 Task: Add Marinated Authentic Carne Asada W/Beef Steak to the cart.
Action: Mouse pressed left at (283, 123)
Screenshot: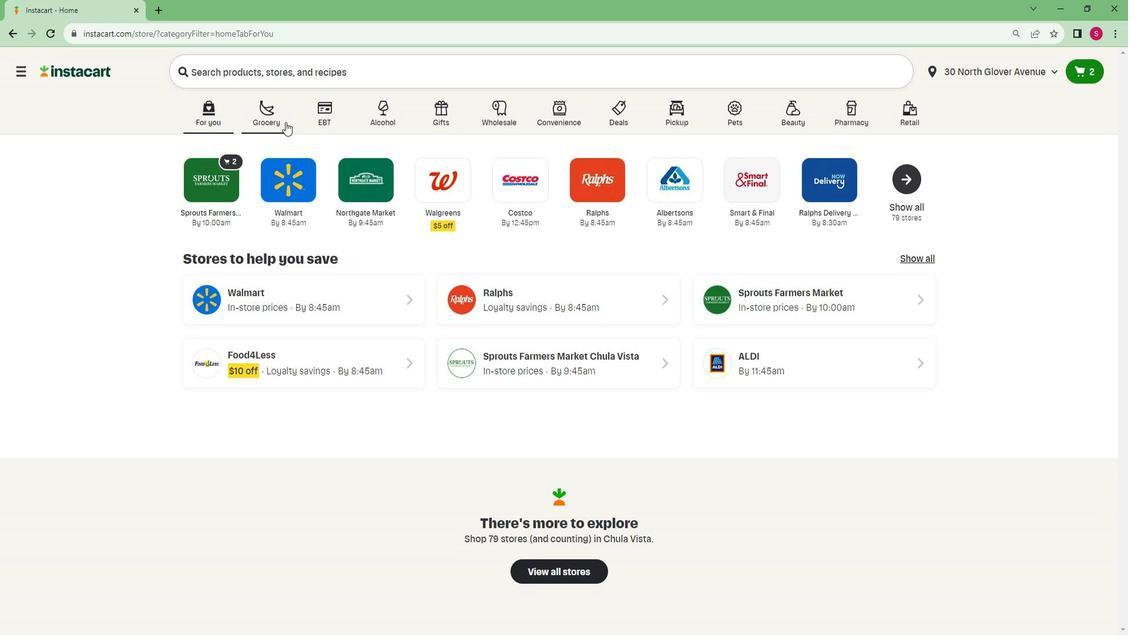 
Action: Mouse moved to (249, 327)
Screenshot: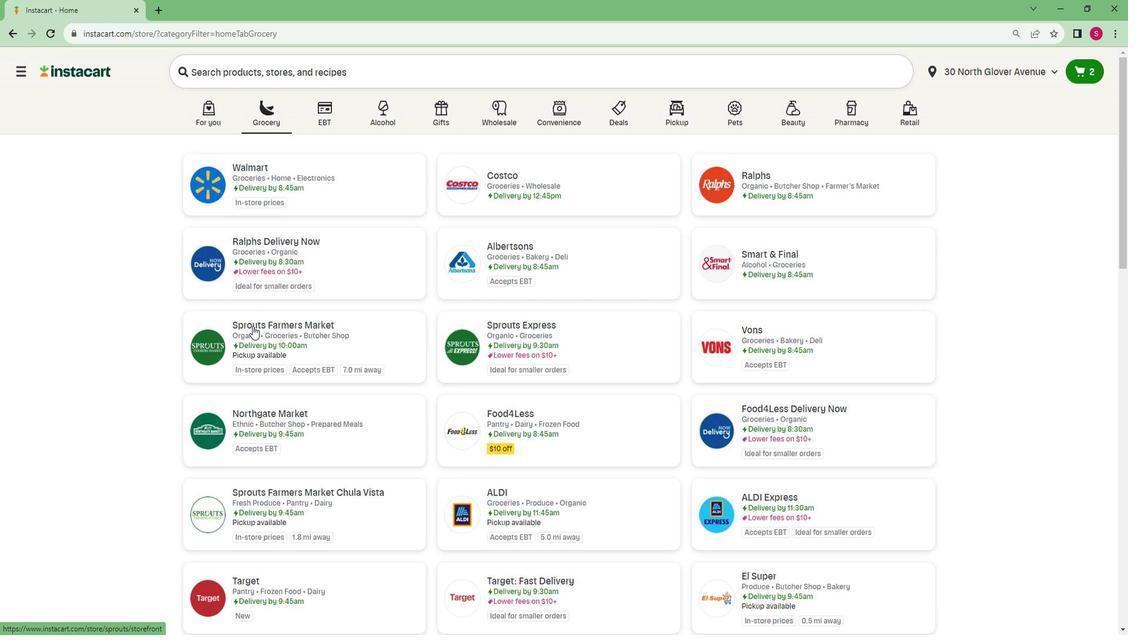 
Action: Mouse pressed left at (249, 327)
Screenshot: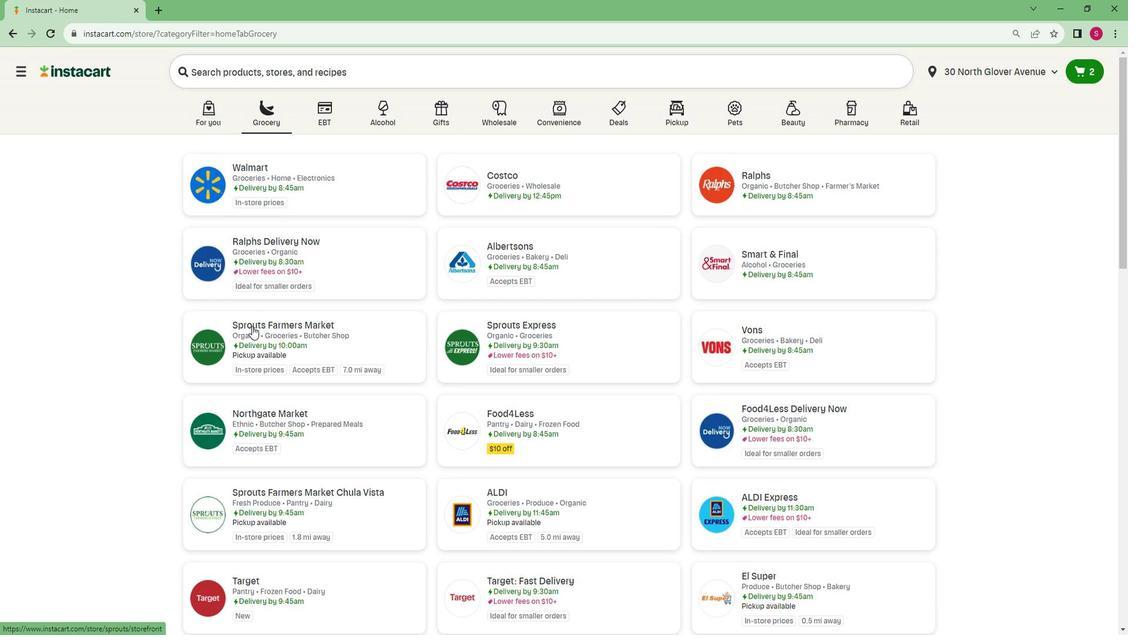 
Action: Mouse moved to (101, 446)
Screenshot: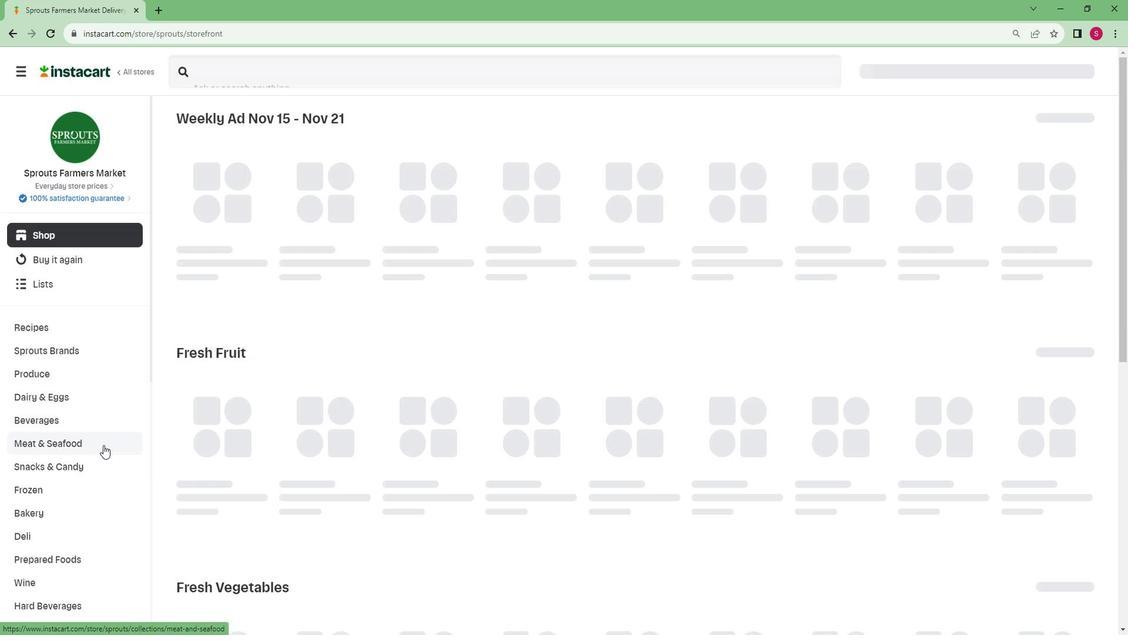 
Action: Mouse scrolled (101, 446) with delta (0, 0)
Screenshot: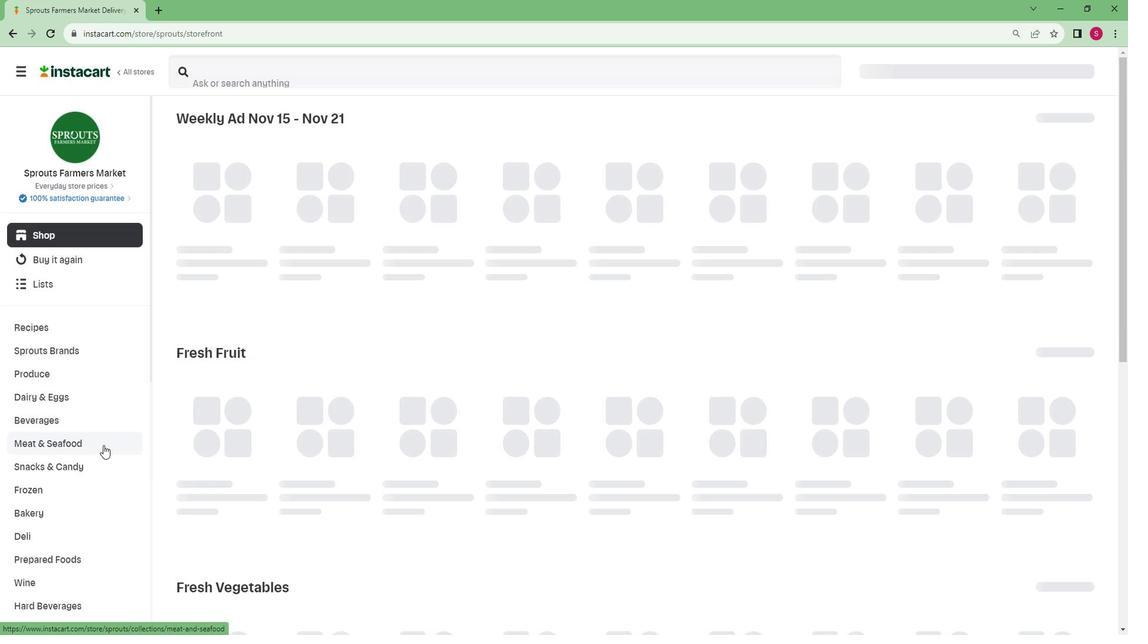 
Action: Mouse scrolled (101, 445) with delta (0, 0)
Screenshot: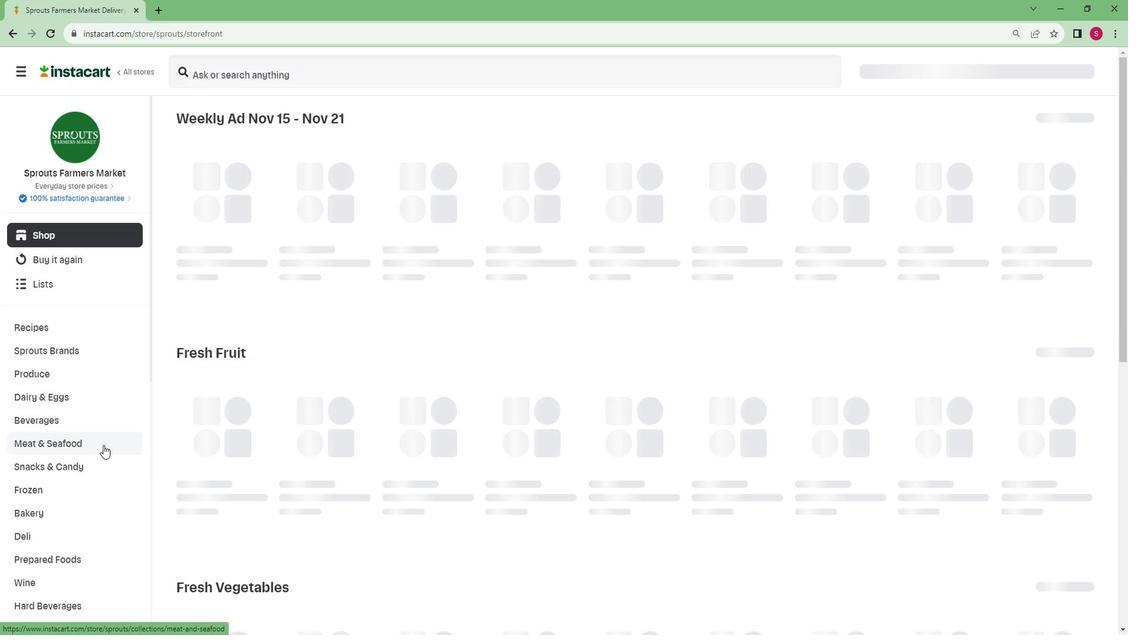 
Action: Mouse scrolled (101, 445) with delta (0, 0)
Screenshot: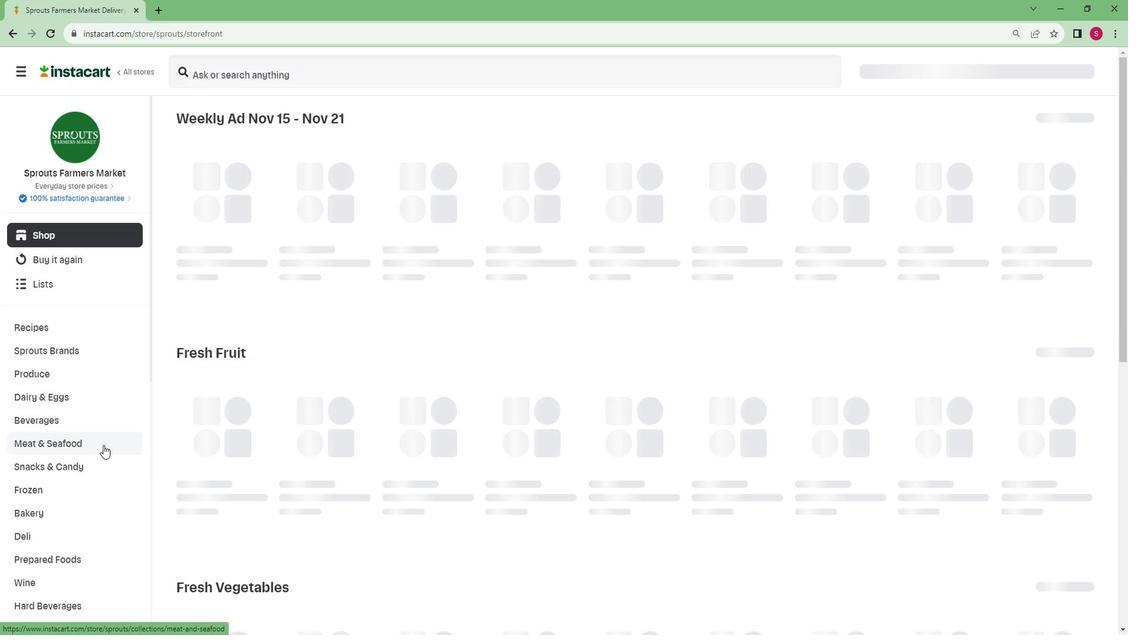 
Action: Mouse scrolled (101, 445) with delta (0, 0)
Screenshot: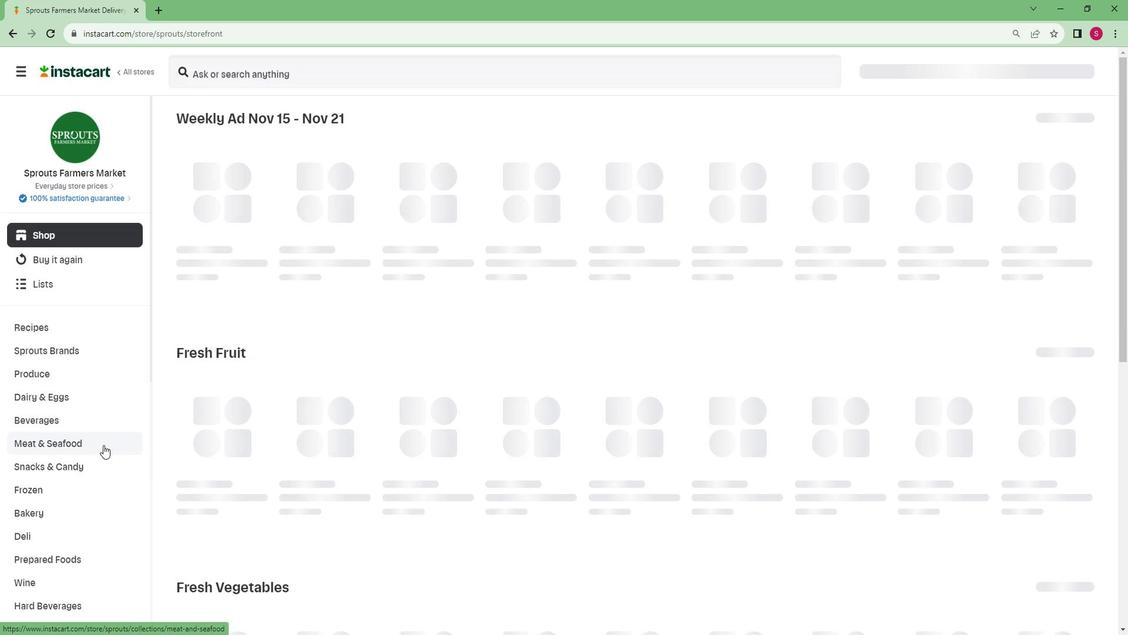
Action: Mouse scrolled (101, 445) with delta (0, 0)
Screenshot: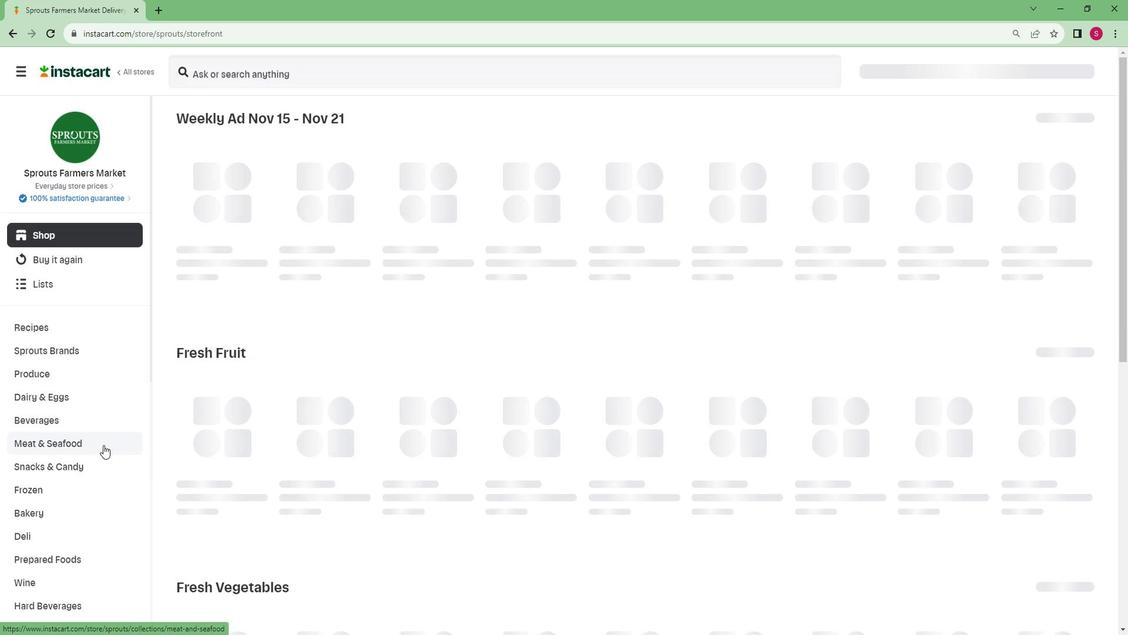 
Action: Mouse scrolled (101, 445) with delta (0, 0)
Screenshot: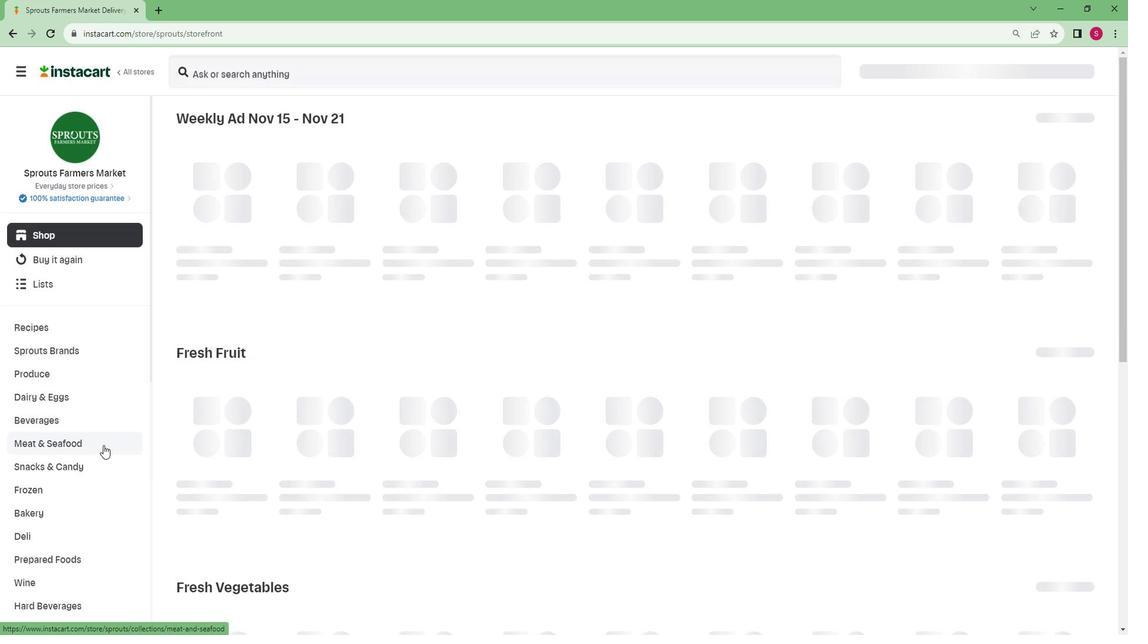 
Action: Mouse scrolled (101, 445) with delta (0, 0)
Screenshot: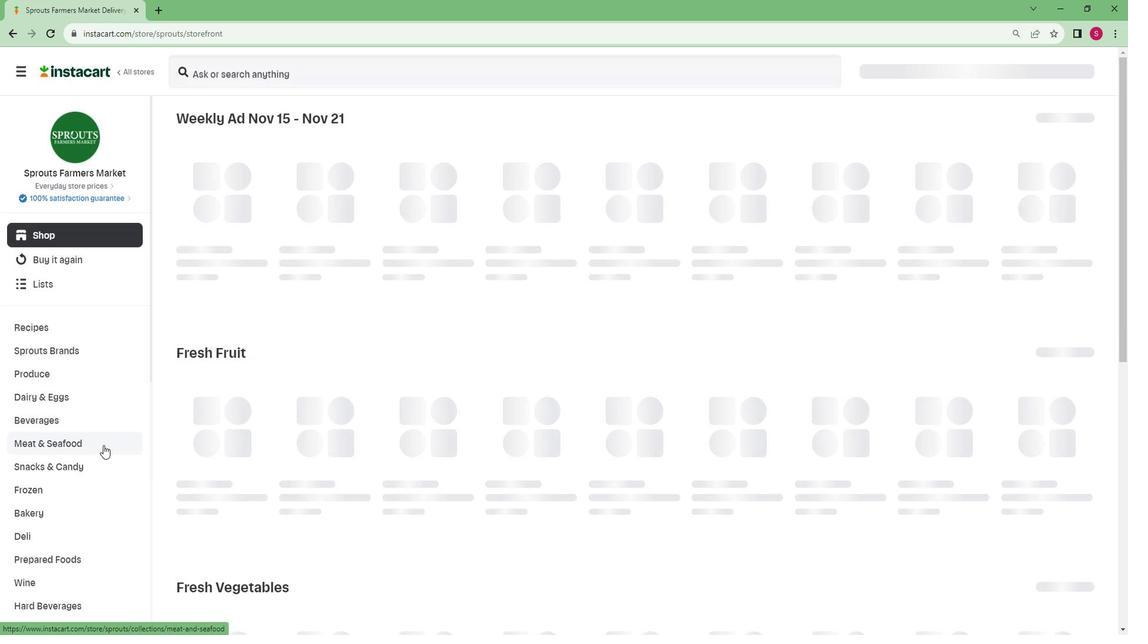 
Action: Mouse scrolled (101, 445) with delta (0, 0)
Screenshot: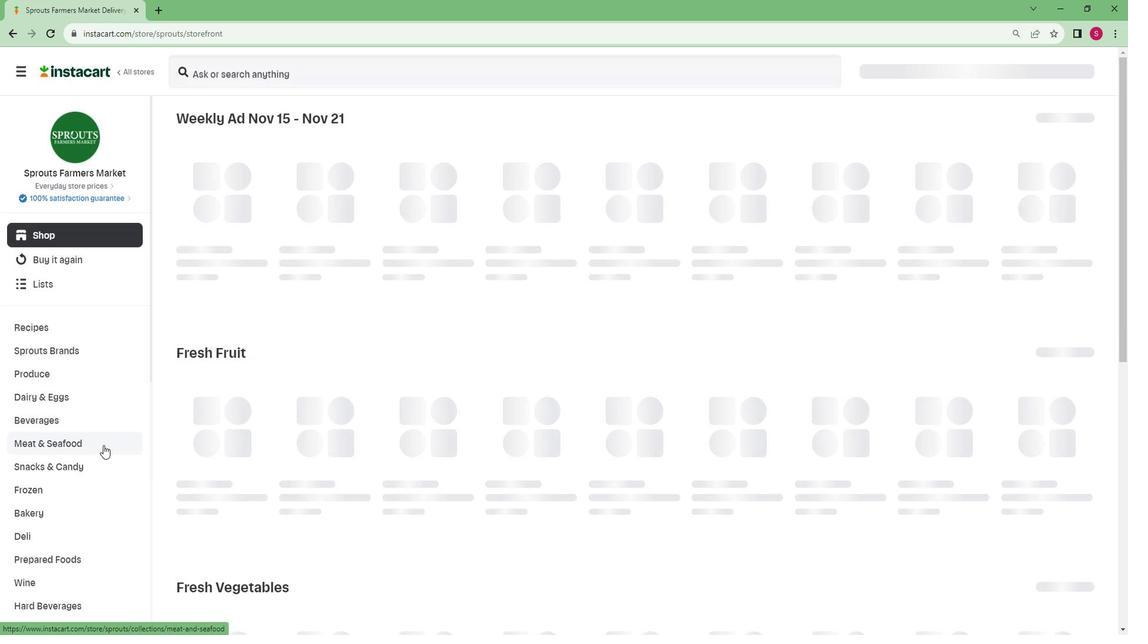 
Action: Mouse scrolled (101, 445) with delta (0, 0)
Screenshot: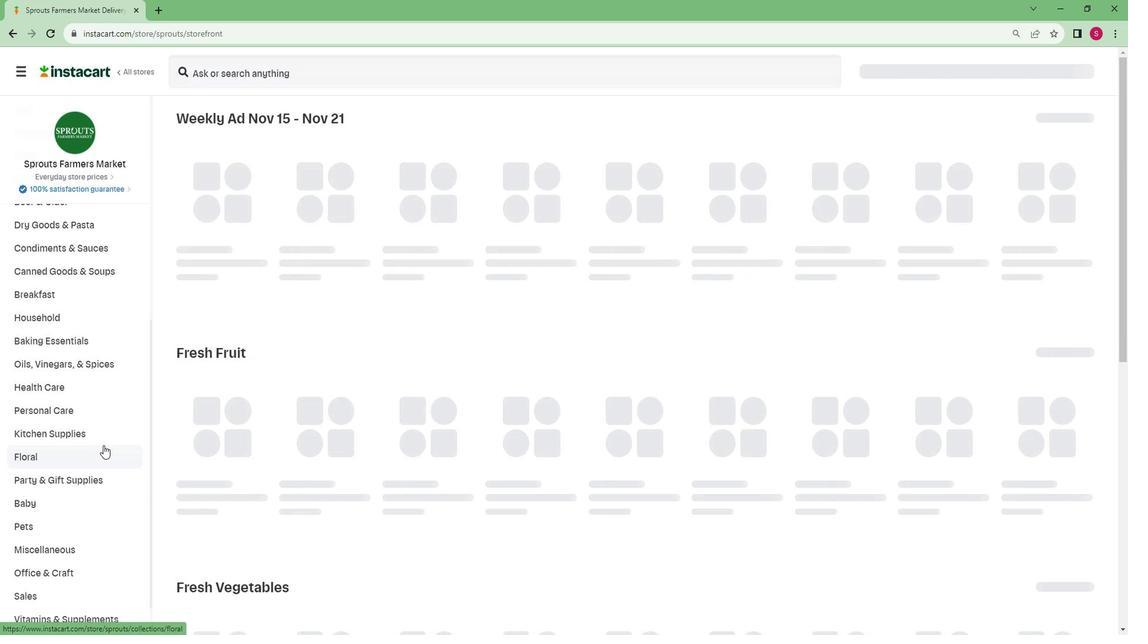 
Action: Mouse scrolled (101, 445) with delta (0, 0)
Screenshot: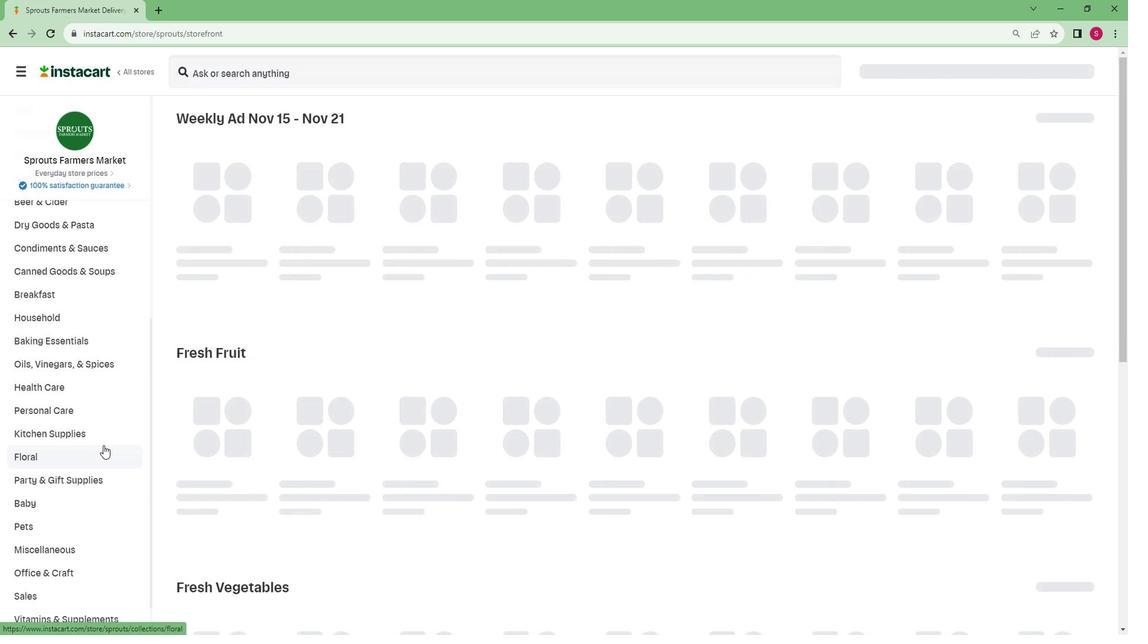 
Action: Mouse scrolled (101, 445) with delta (0, 0)
Screenshot: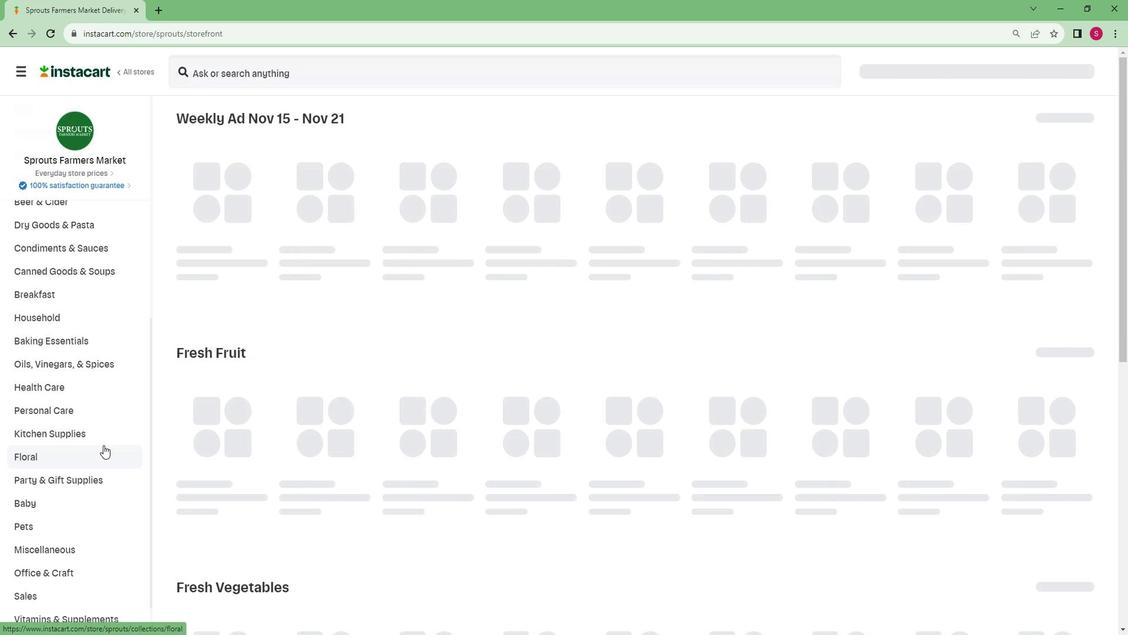 
Action: Mouse scrolled (101, 445) with delta (0, 0)
Screenshot: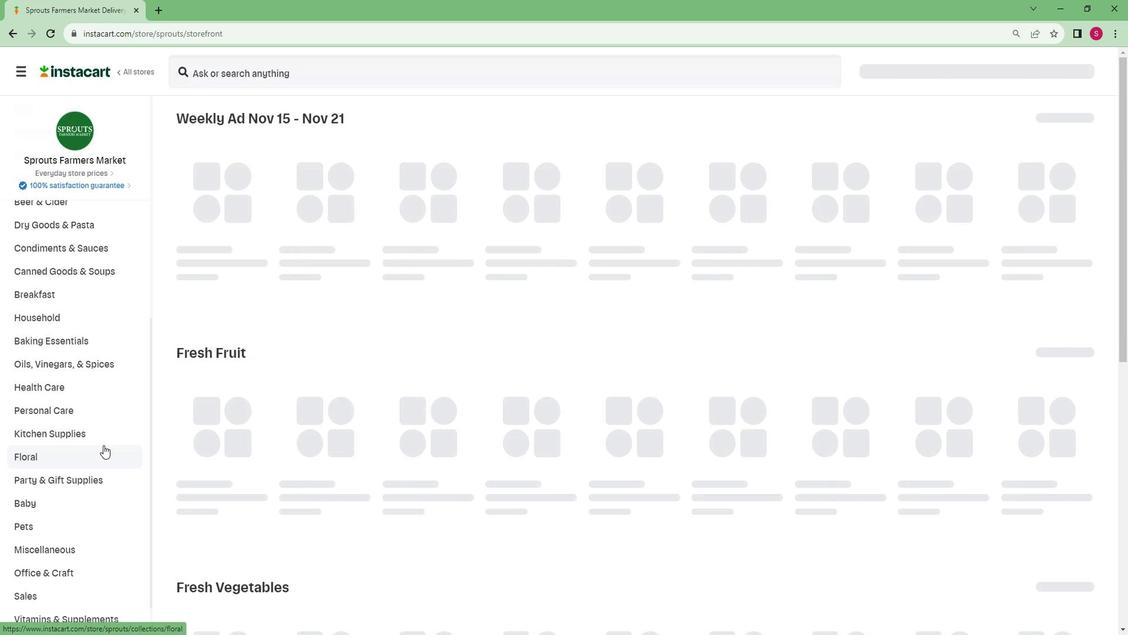 
Action: Mouse scrolled (101, 445) with delta (0, 0)
Screenshot: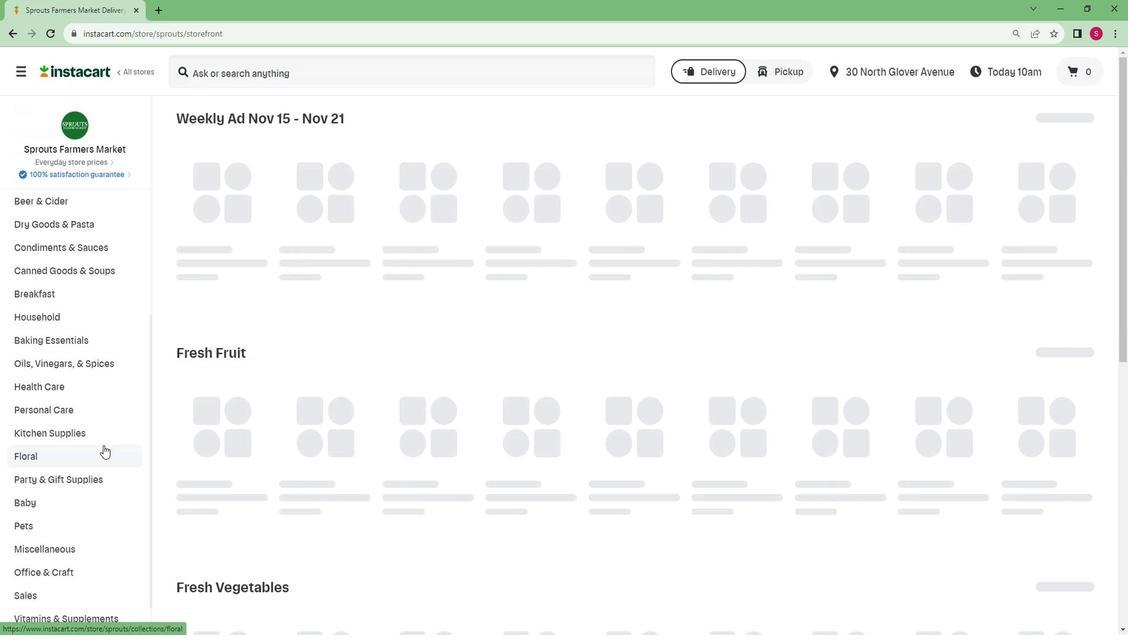 
Action: Mouse moved to (45, 616)
Screenshot: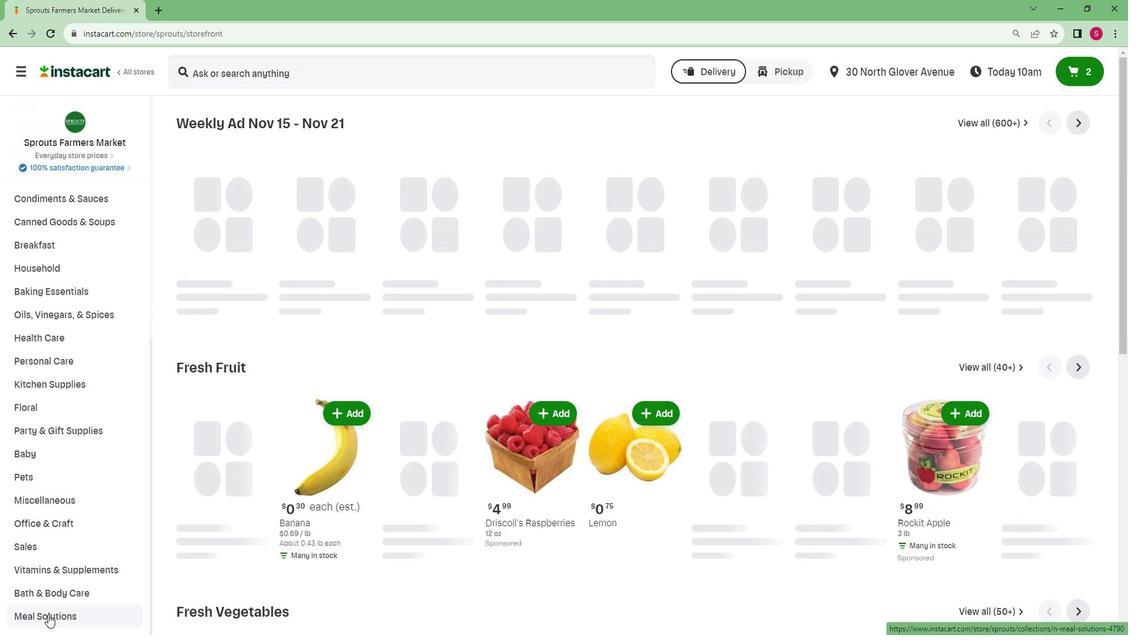 
Action: Mouse pressed left at (45, 616)
Screenshot: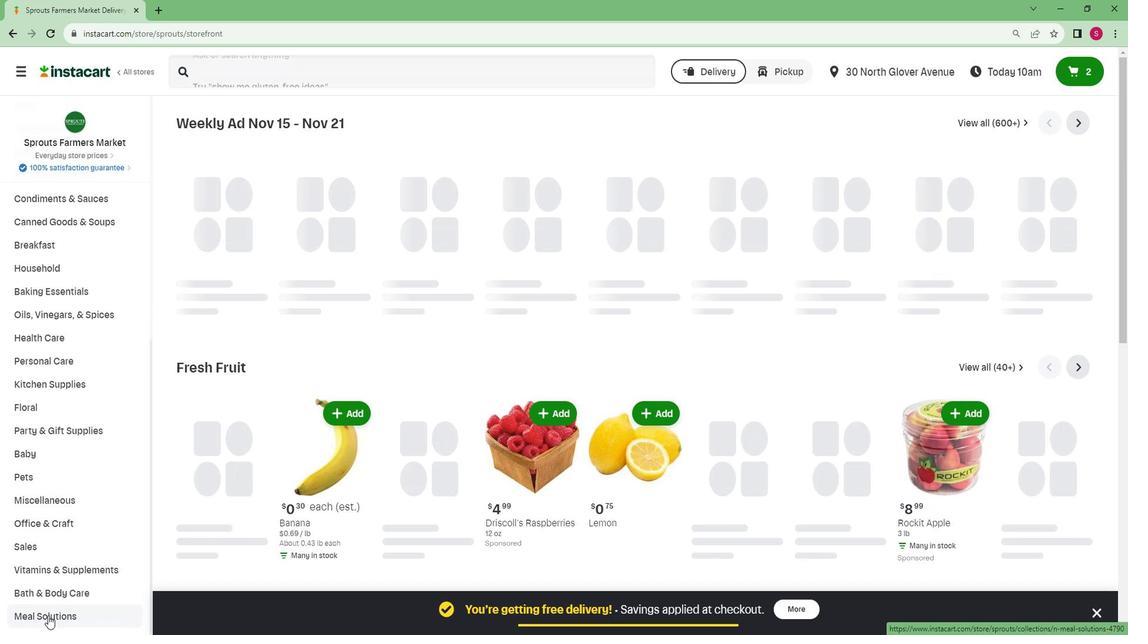 
Action: Mouse moved to (55, 583)
Screenshot: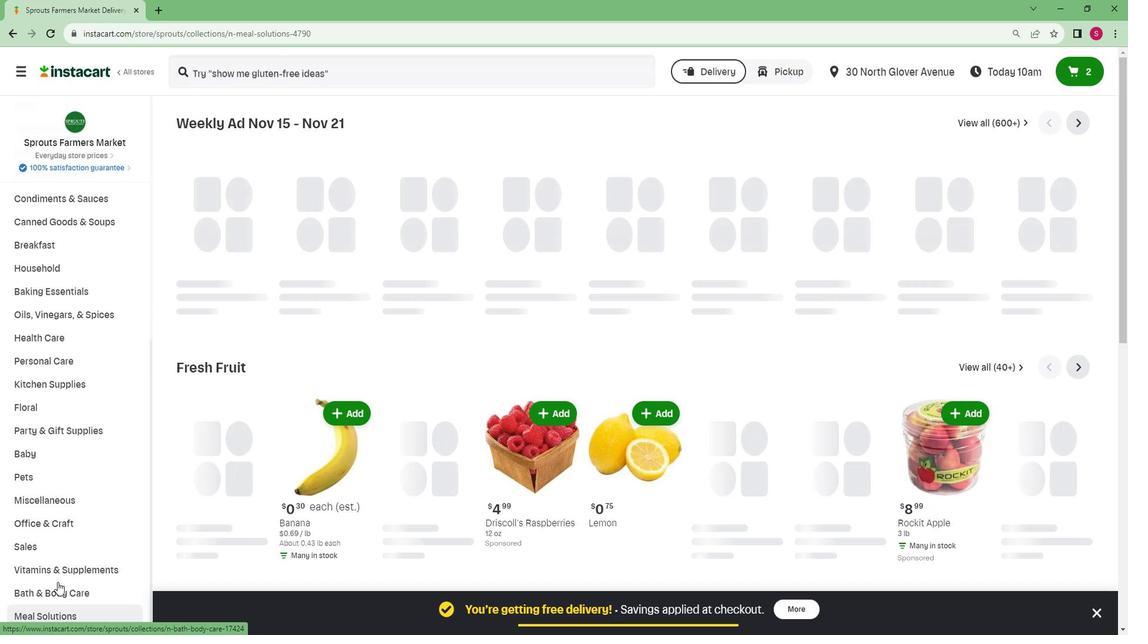 
Action: Mouse scrolled (55, 582) with delta (0, 0)
Screenshot: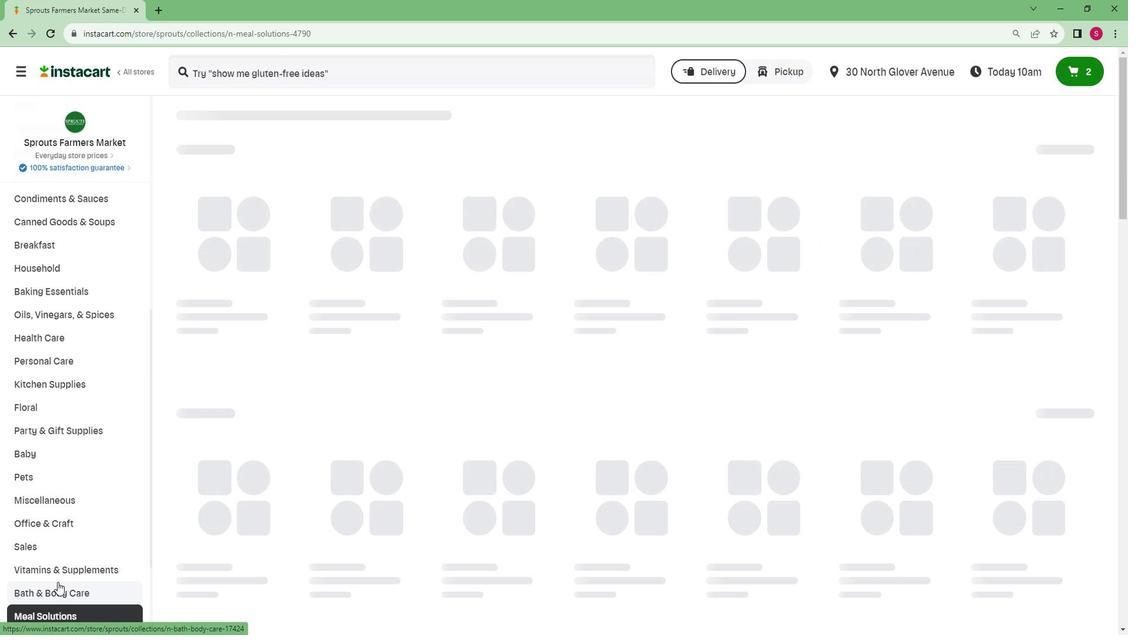 
Action: Mouse scrolled (55, 582) with delta (0, 0)
Screenshot: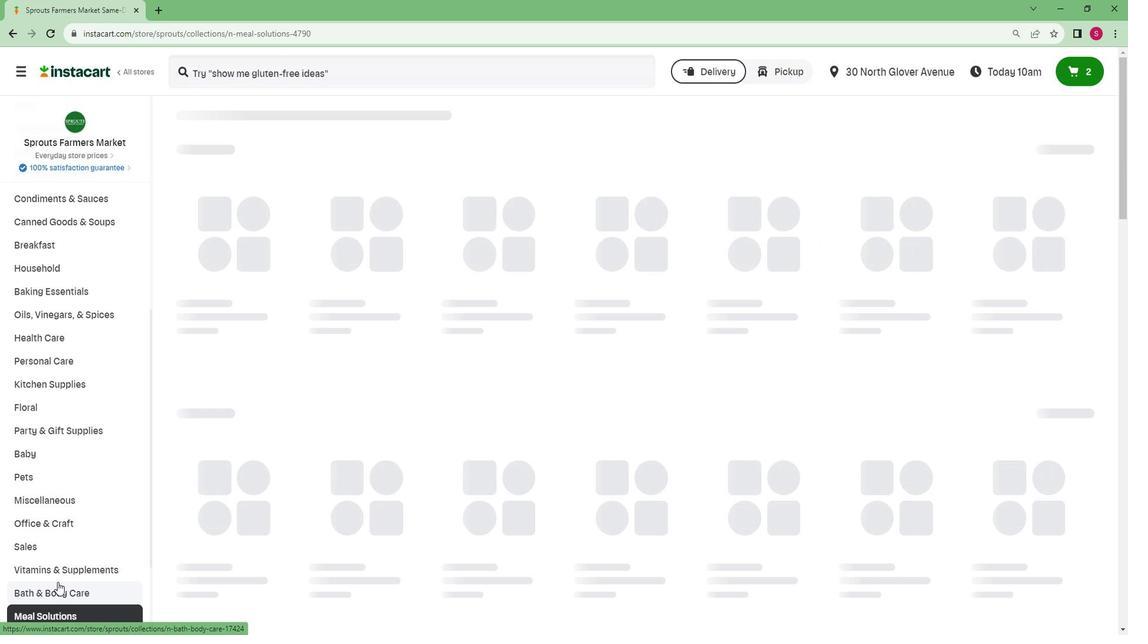 
Action: Mouse scrolled (55, 582) with delta (0, 0)
Screenshot: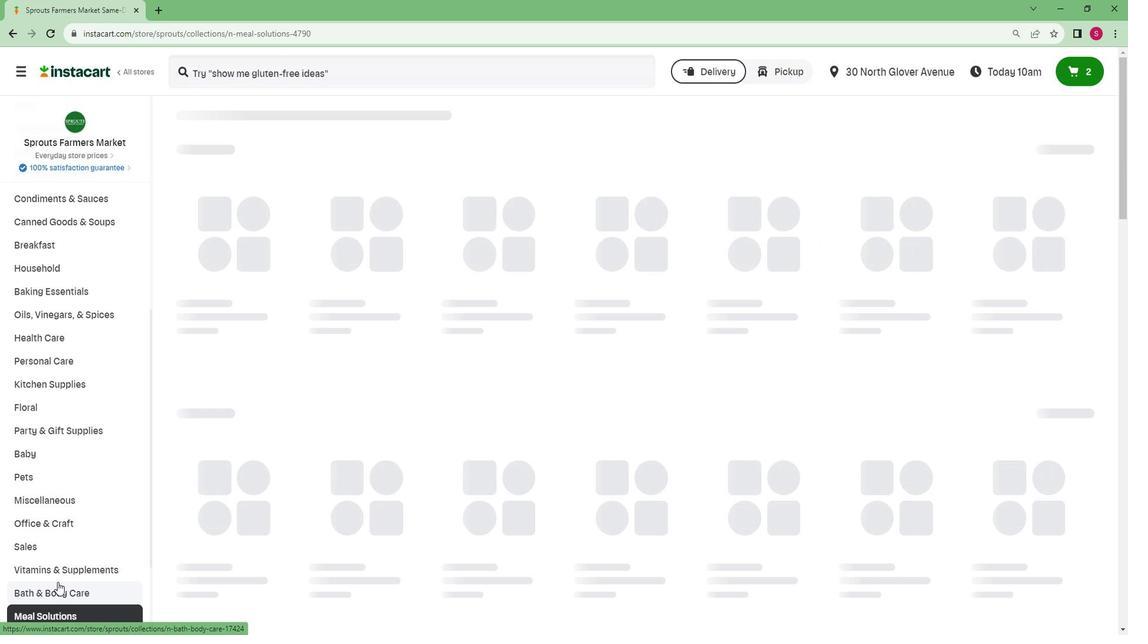 
Action: Mouse scrolled (55, 582) with delta (0, 0)
Screenshot: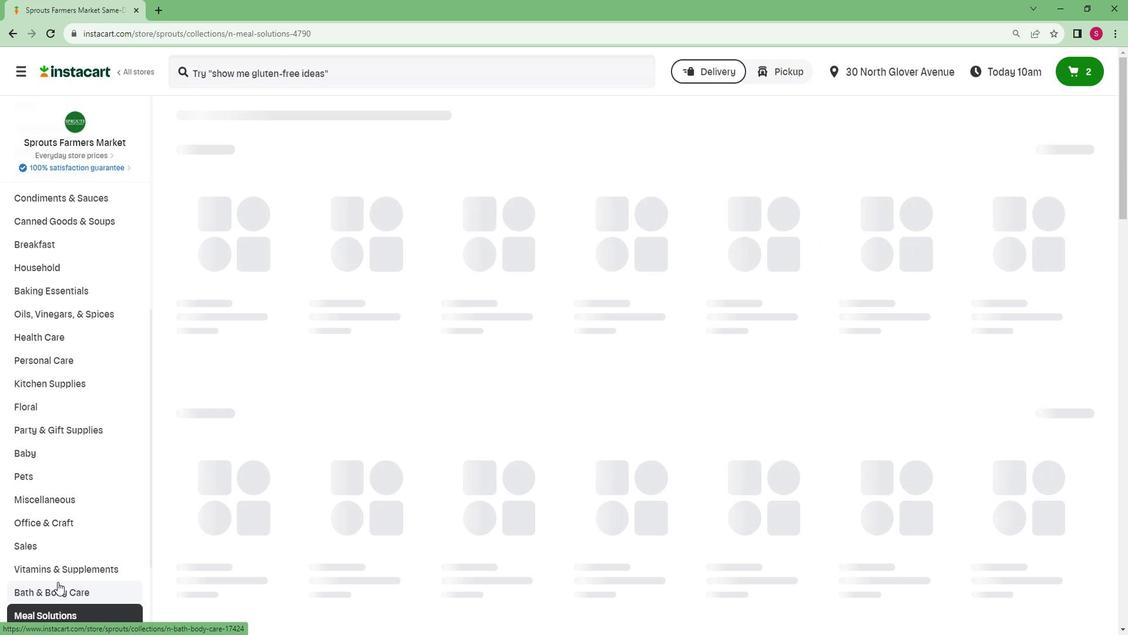 
Action: Mouse scrolled (55, 582) with delta (0, 0)
Screenshot: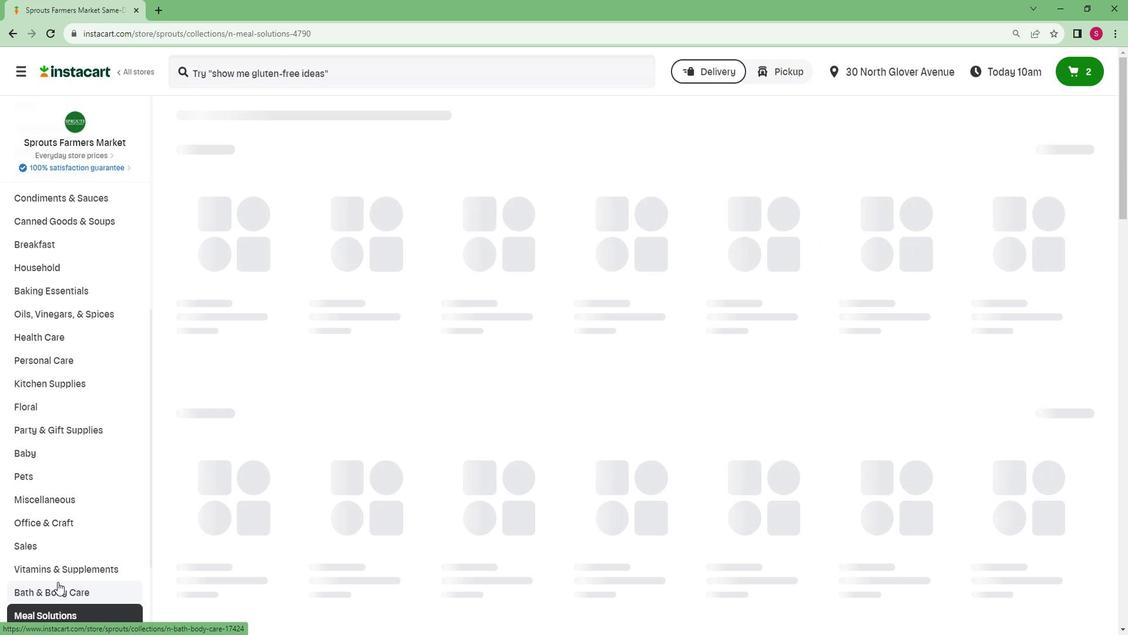 
Action: Mouse scrolled (55, 582) with delta (0, 0)
Screenshot: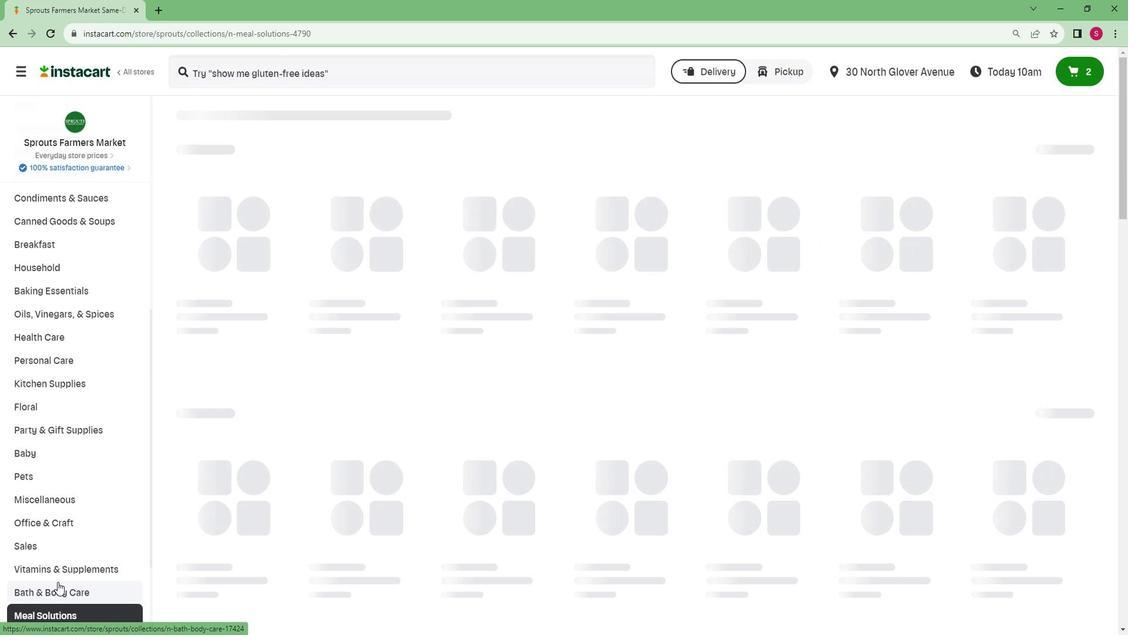 
Action: Mouse scrolled (55, 582) with delta (0, 0)
Screenshot: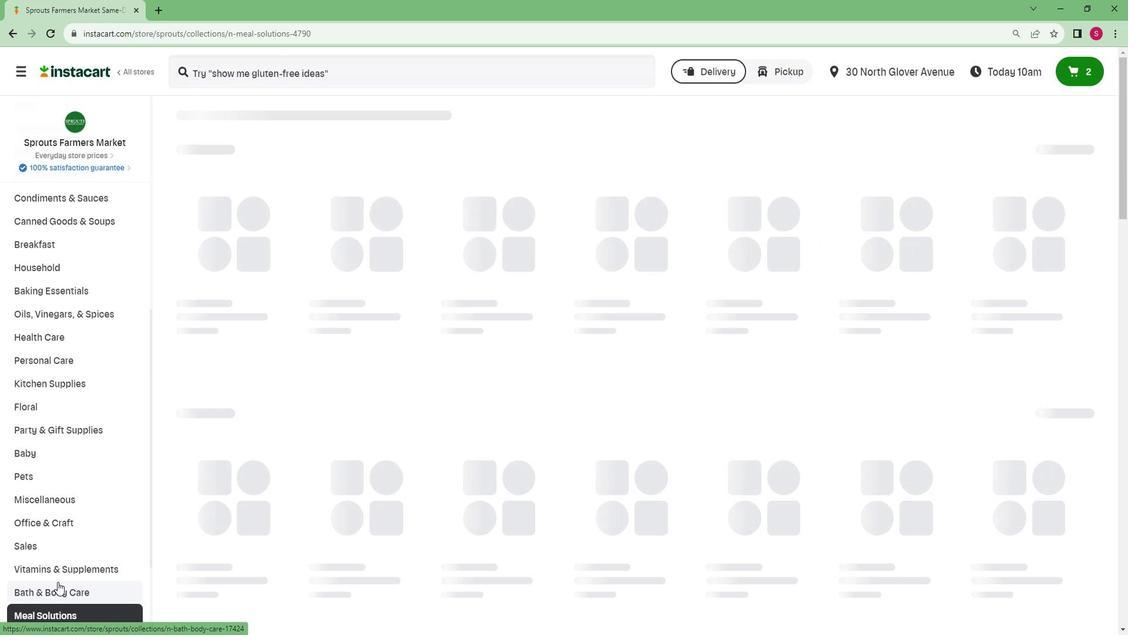 
Action: Mouse moved to (67, 544)
Screenshot: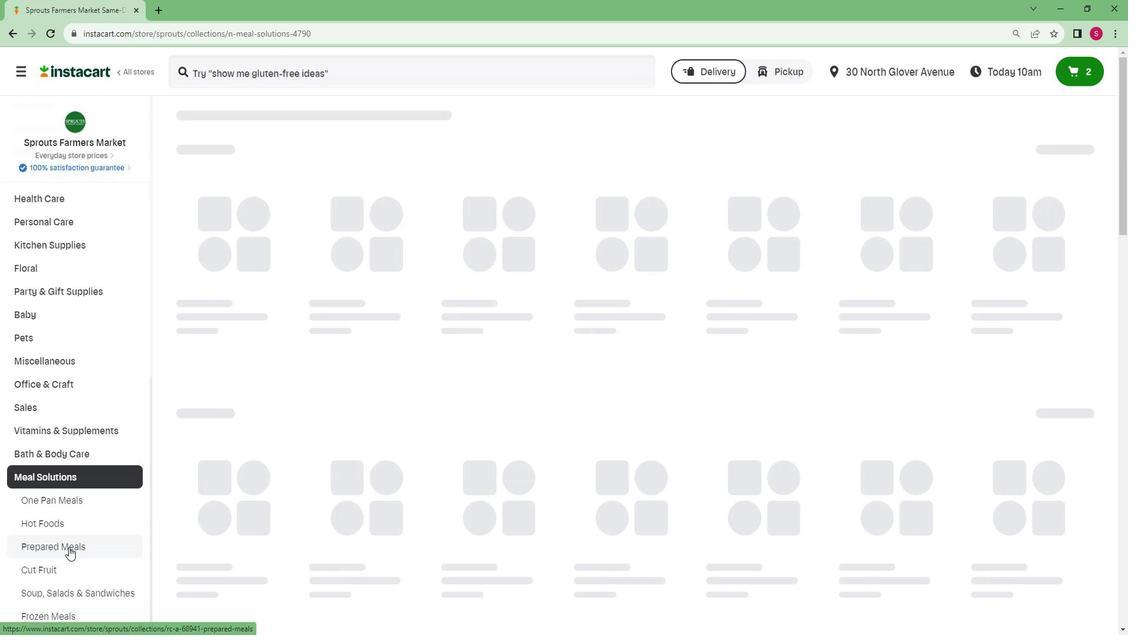 
Action: Mouse pressed left at (67, 544)
Screenshot: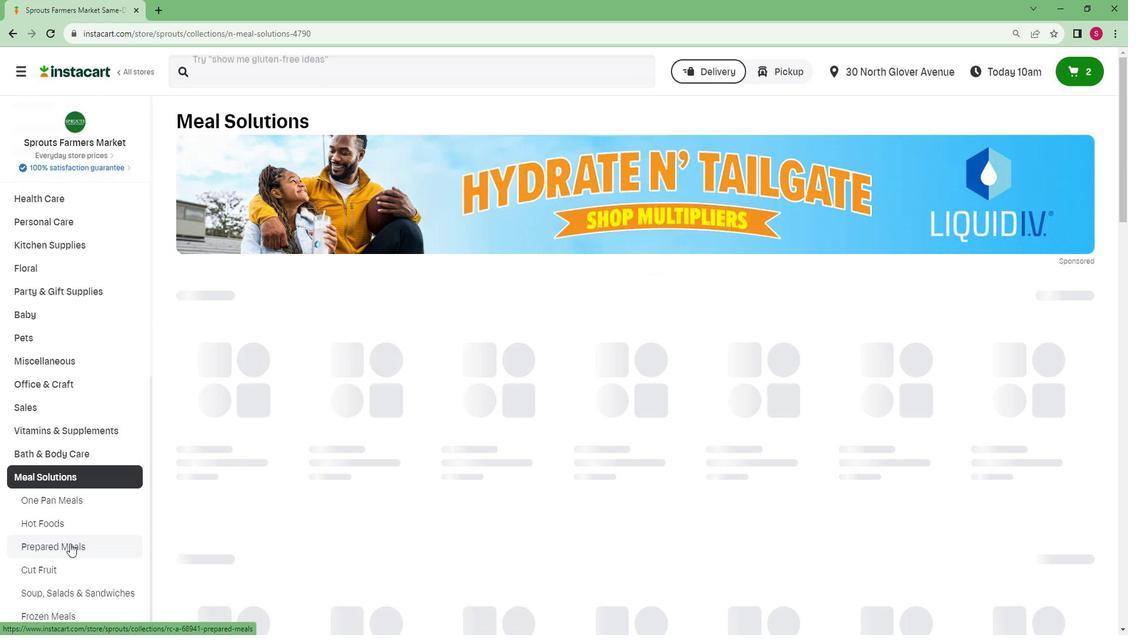 
Action: Mouse moved to (349, 79)
Screenshot: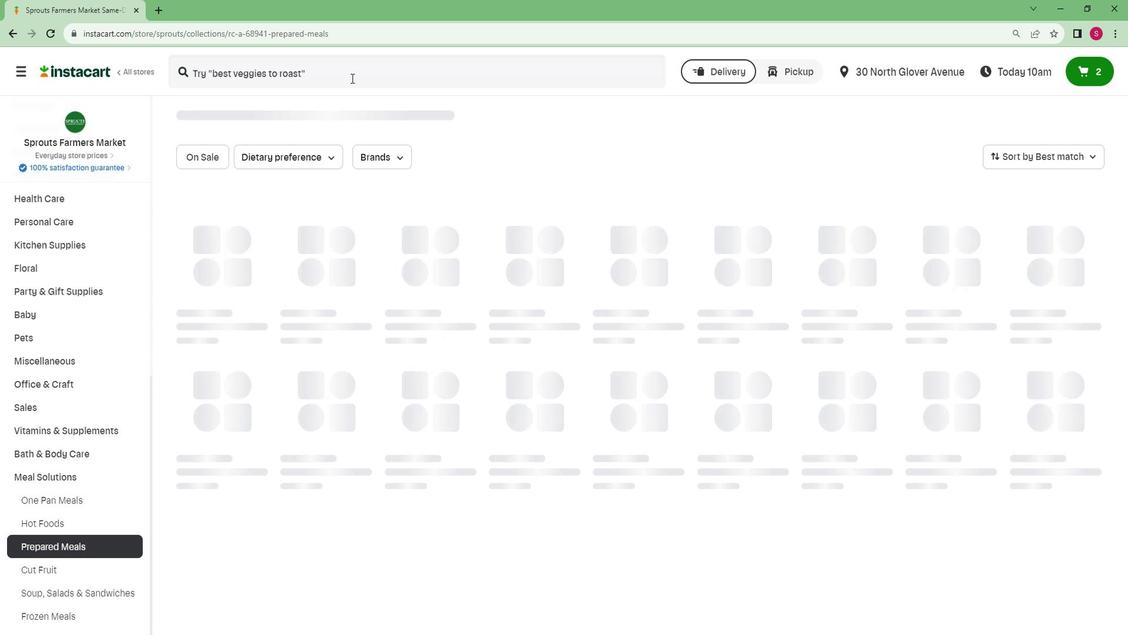 
Action: Mouse pressed left at (349, 79)
Screenshot: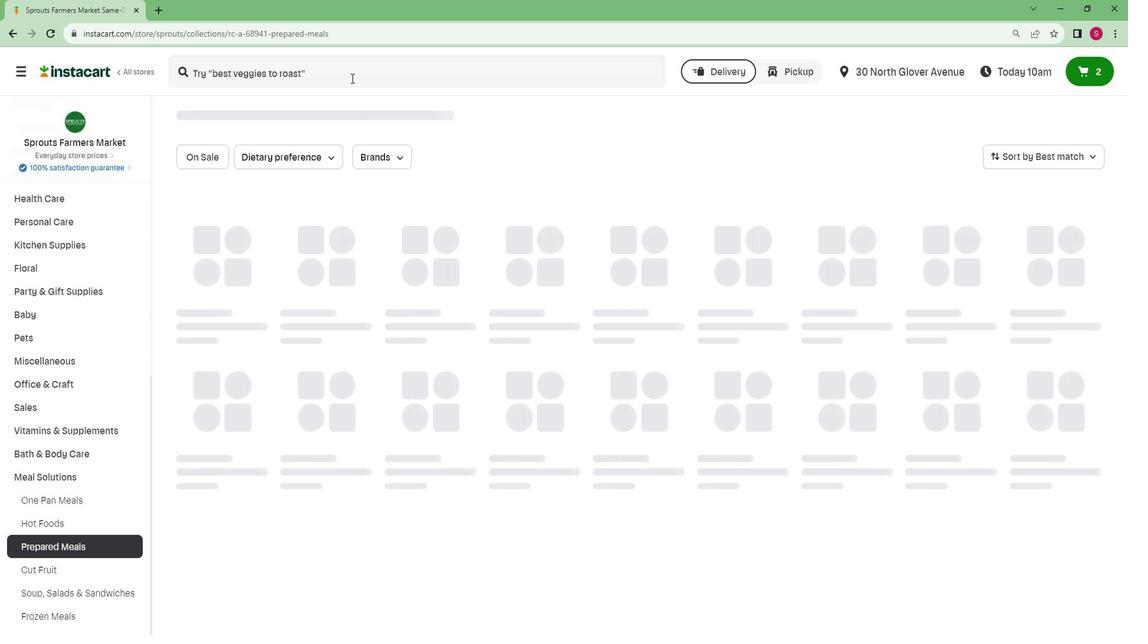
Action: Key pressed <Key.caps_lock>M<Key.caps_lock>arinated<Key.space><Key.caps_lock>A<Key.caps_lock>uthentic<Key.space><Key.caps_lock>C<Key.caps_lock>arne<Key.space><Key.caps_lock>A<Key.caps_lock>sada<Key.space><Key.caps_lock>W<Key.caps_lock>ith<Key.space><Key.caps_lock>B<Key.caps_lock>eef<Key.space><Key.caps_lock>S<Key.caps_lock>teak<Key.enter>
Screenshot: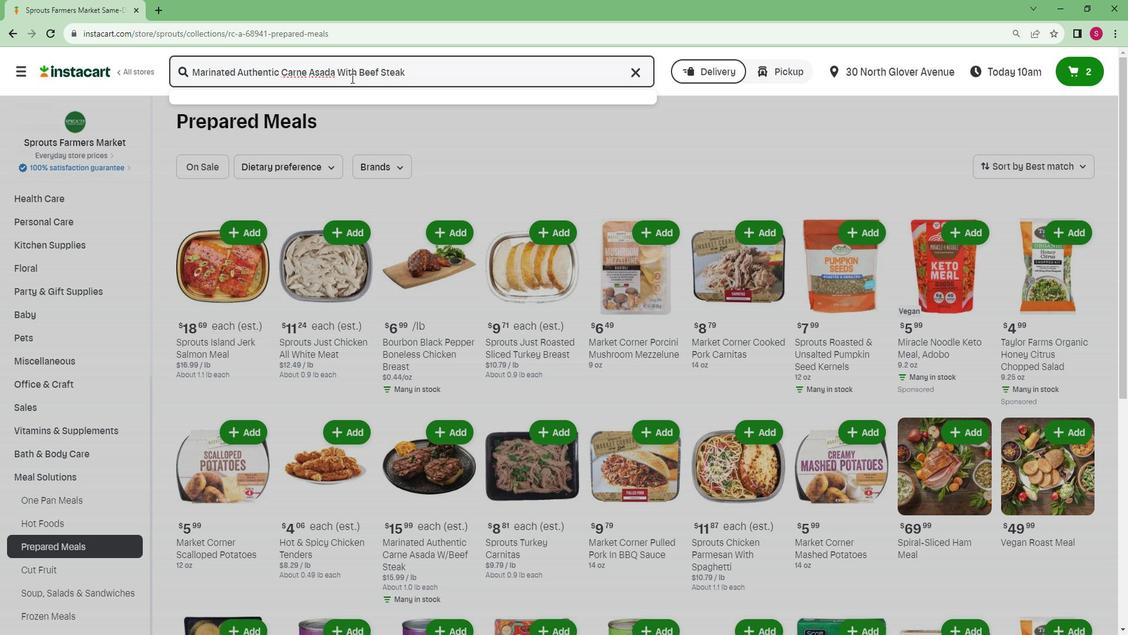 
Action: Mouse moved to (700, 312)
Screenshot: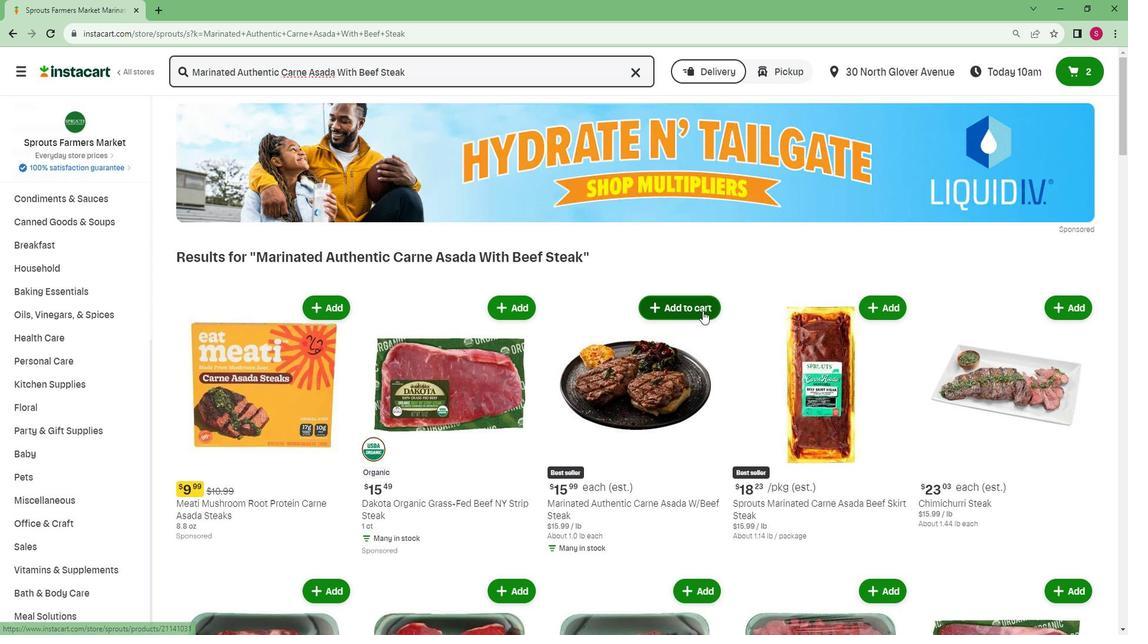 
Action: Mouse pressed left at (700, 312)
Screenshot: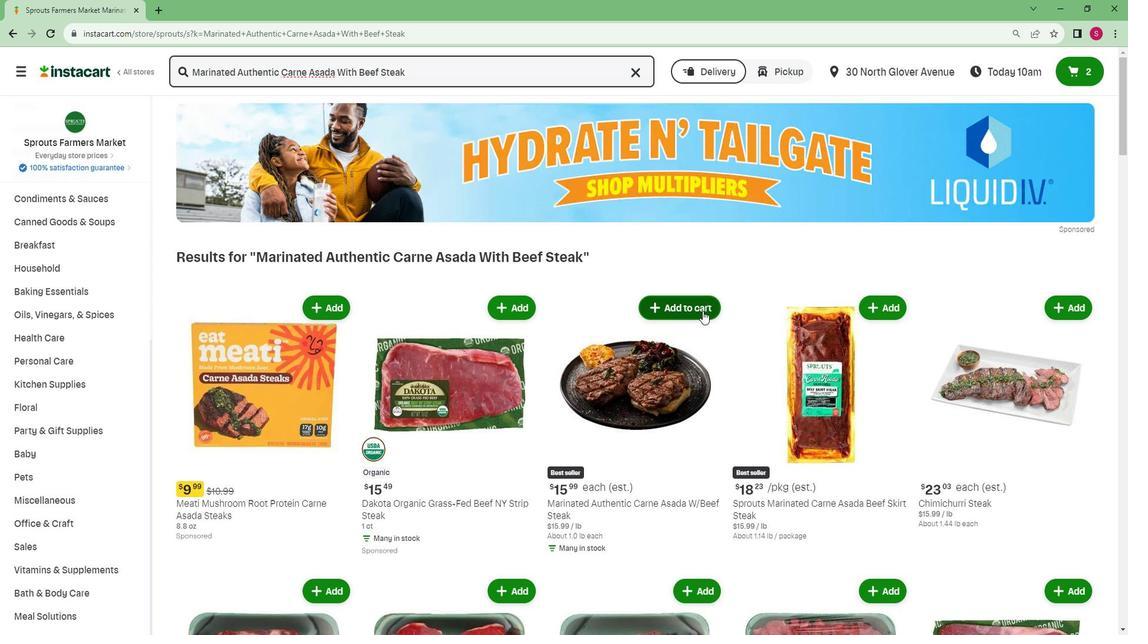 
